 Task: Create List Brand Values in Board SaaS Sales Strategies to Workspace Crowdfunding Platforms. Create List Brand Personality in Board Sales Target Setting and Monitoring to Workspace Crowdfunding Platforms. Create List Brand Target Audience in Board Content Marketing Infographic Creation and Promotion Strategy to Workspace Crowdfunding Platforms
Action: Mouse moved to (85, 259)
Screenshot: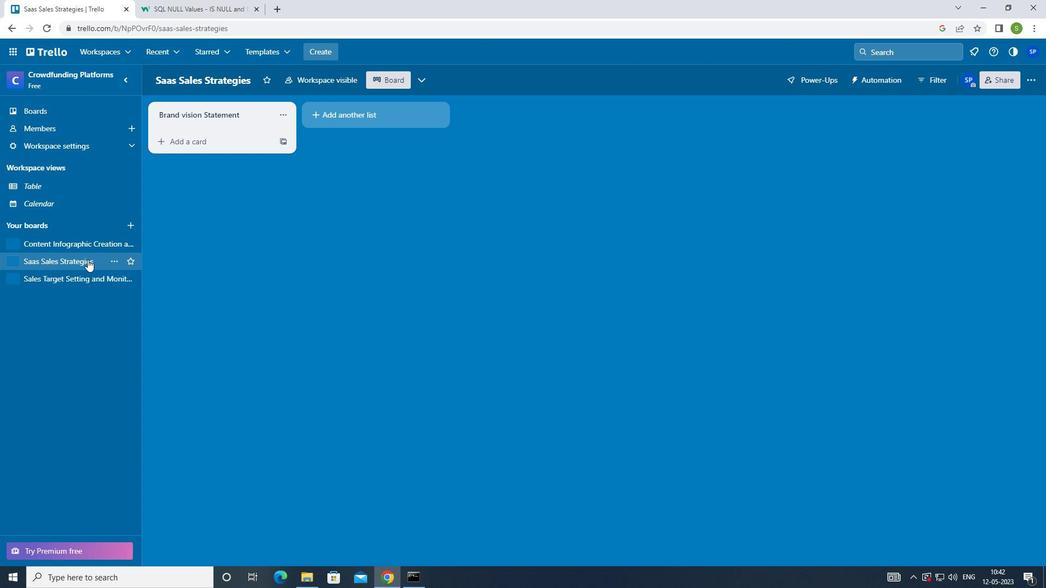 
Action: Mouse pressed left at (85, 259)
Screenshot: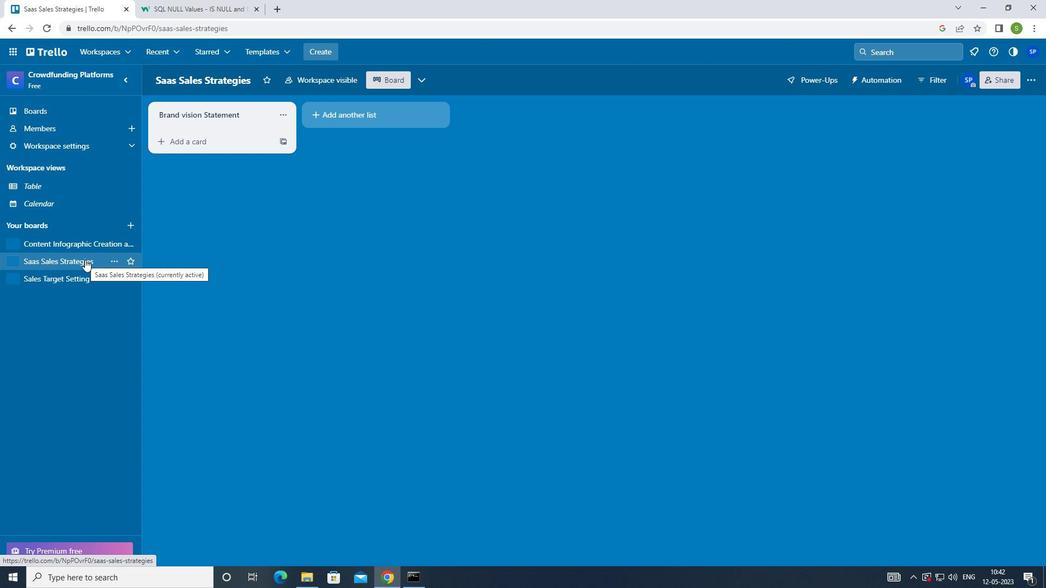 
Action: Mouse moved to (361, 114)
Screenshot: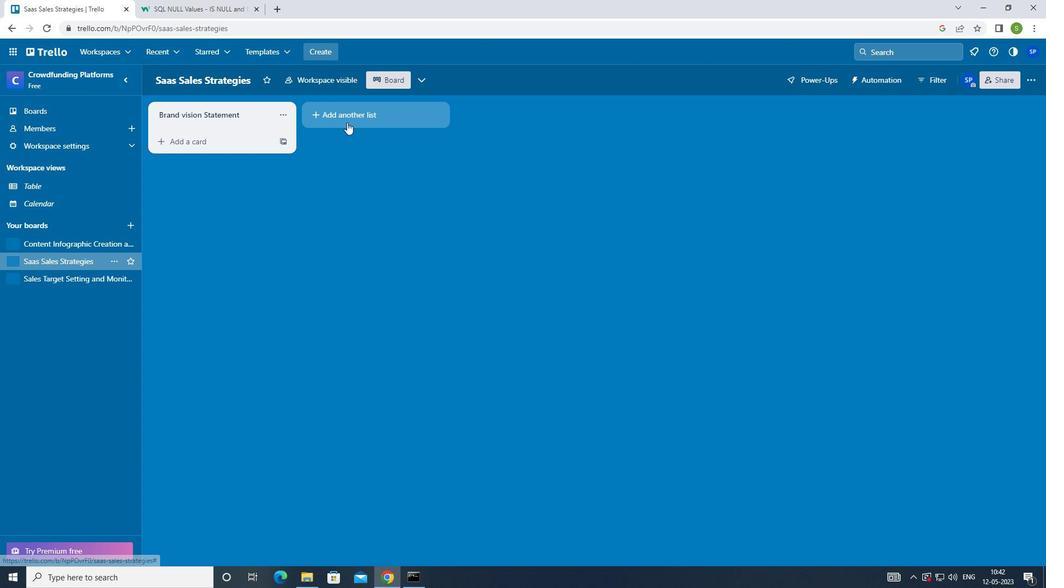 
Action: Mouse pressed left at (361, 114)
Screenshot: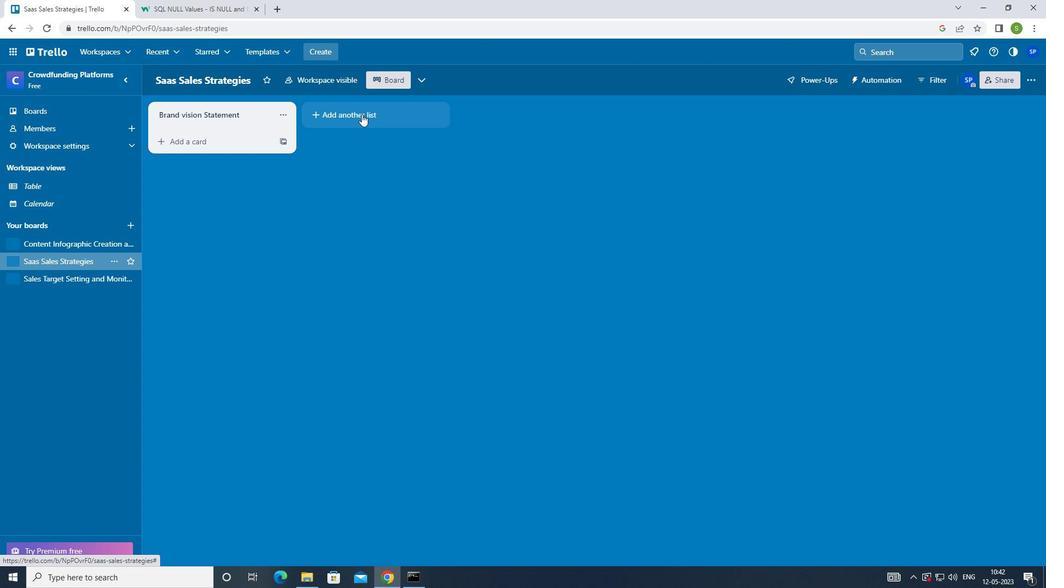 
Action: Mouse moved to (316, 259)
Screenshot: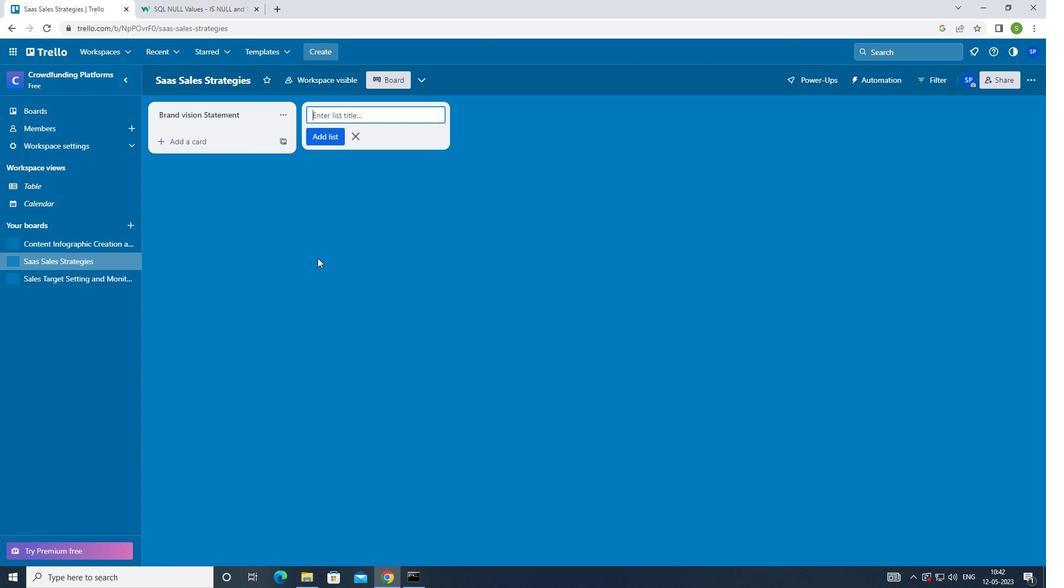 
Action: Key pressed <Key.shift>BRAND<Key.space><Key.shift>VALUES<Key.enter>
Screenshot: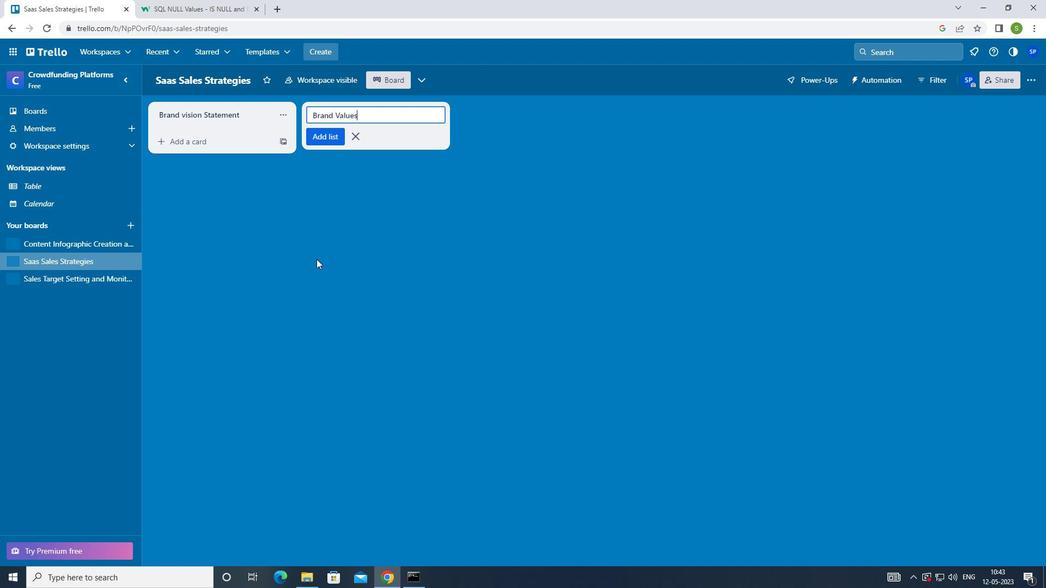 
Action: Mouse moved to (79, 279)
Screenshot: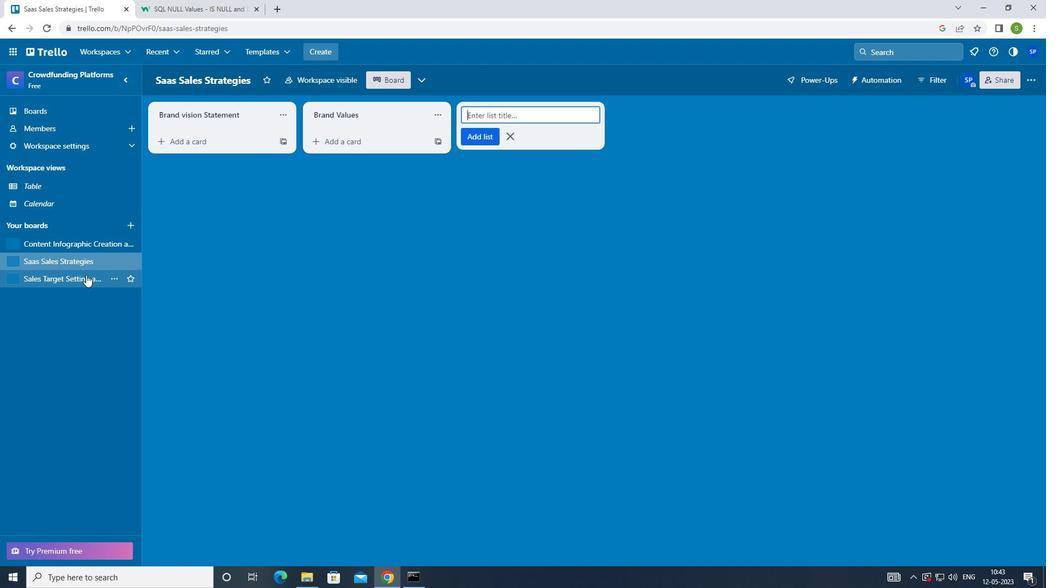 
Action: Mouse pressed left at (79, 279)
Screenshot: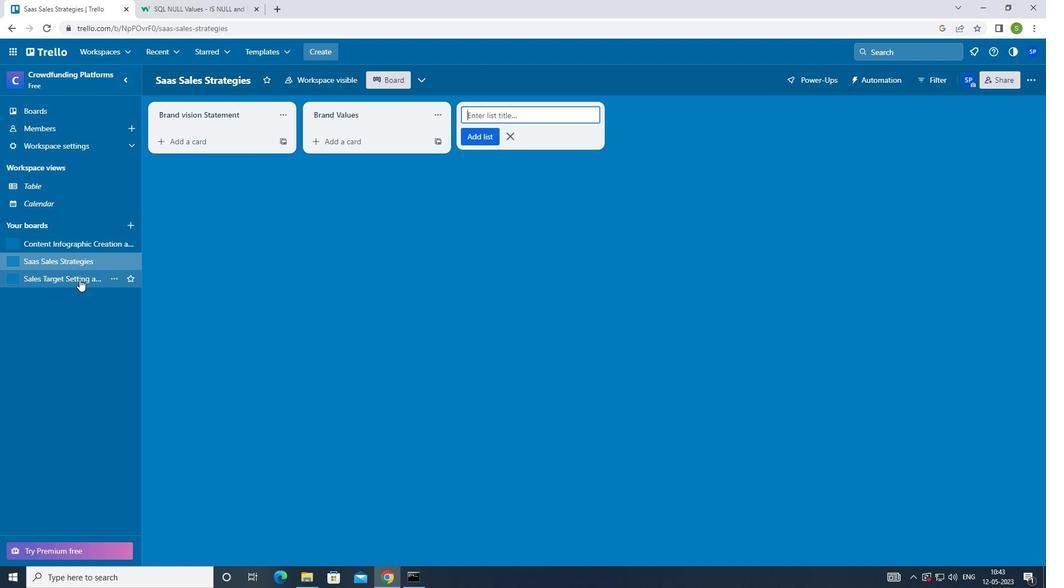 
Action: Mouse moved to (359, 120)
Screenshot: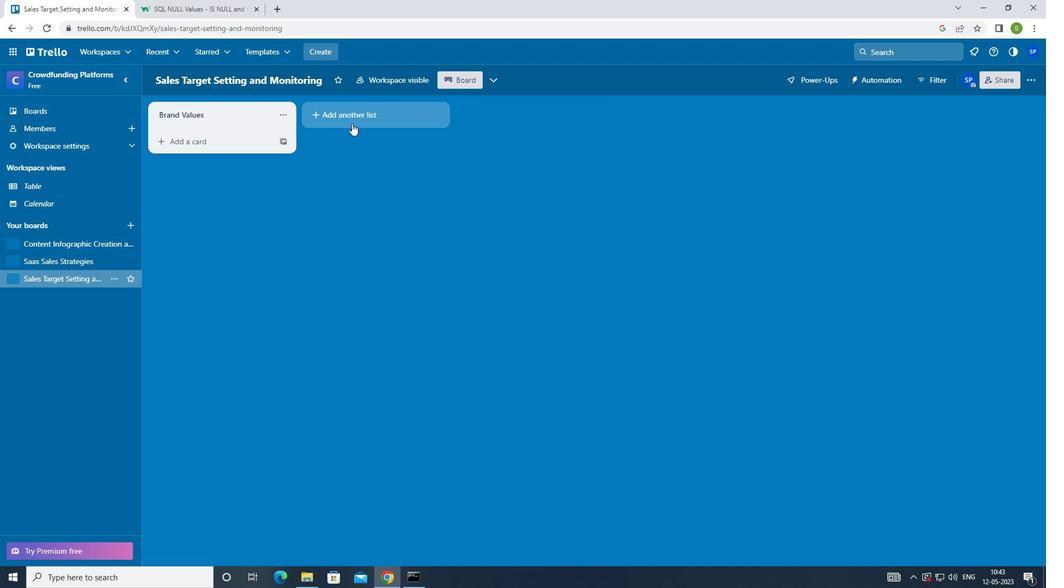 
Action: Mouse pressed left at (359, 120)
Screenshot: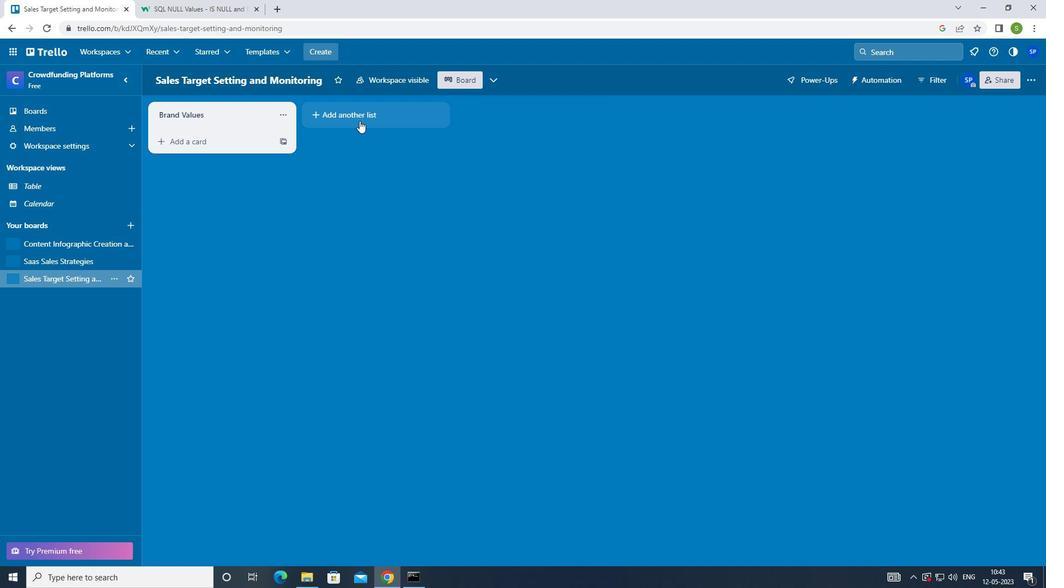 
Action: Mouse moved to (341, 208)
Screenshot: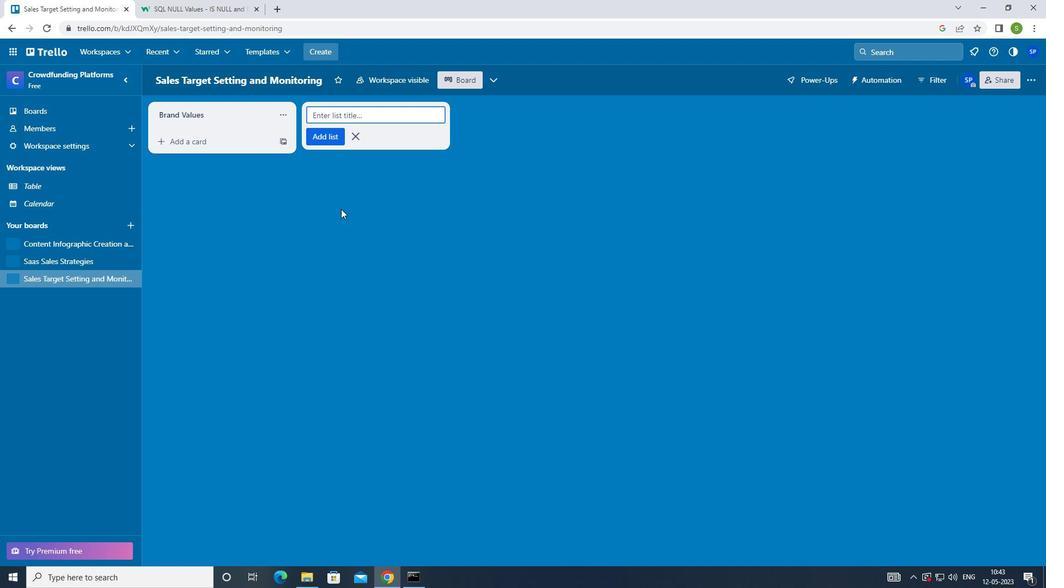 
Action: Key pressed <Key.shift>BRAND<Key.space><Key.shift_r>PERSONALITY<Key.enter>
Screenshot: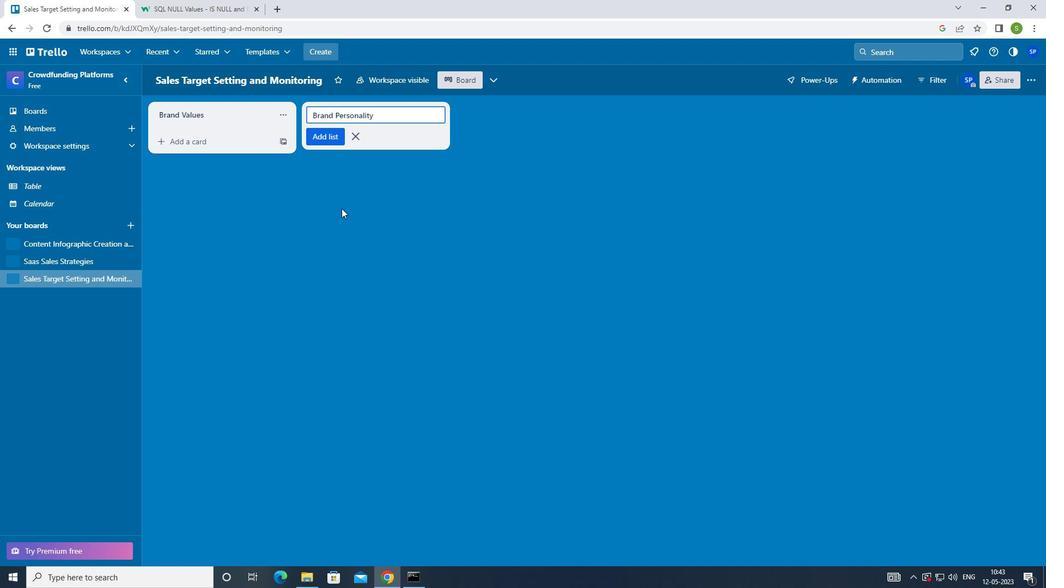 
Action: Mouse moved to (80, 239)
Screenshot: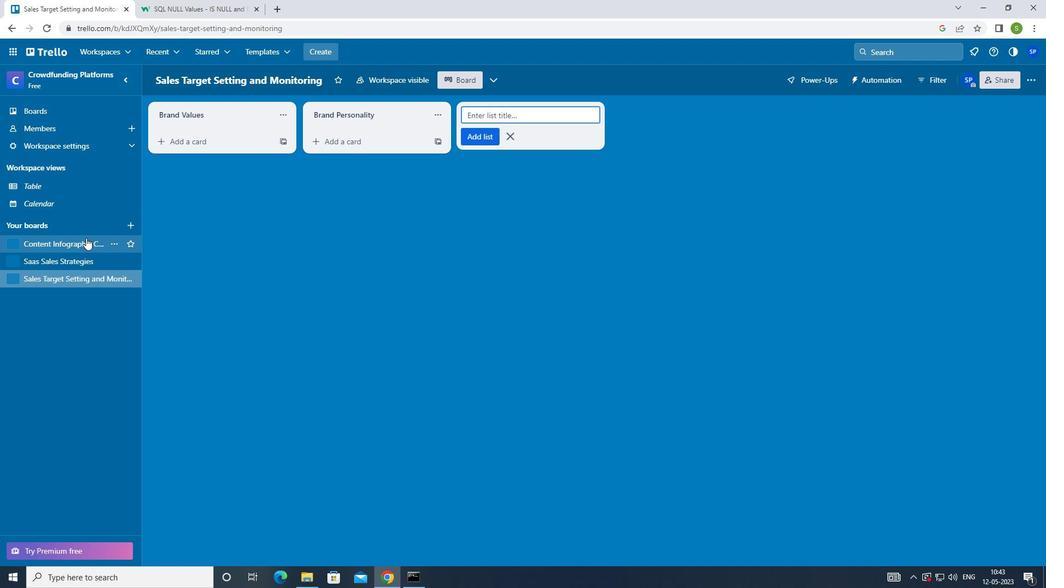 
Action: Mouse pressed left at (80, 239)
Screenshot: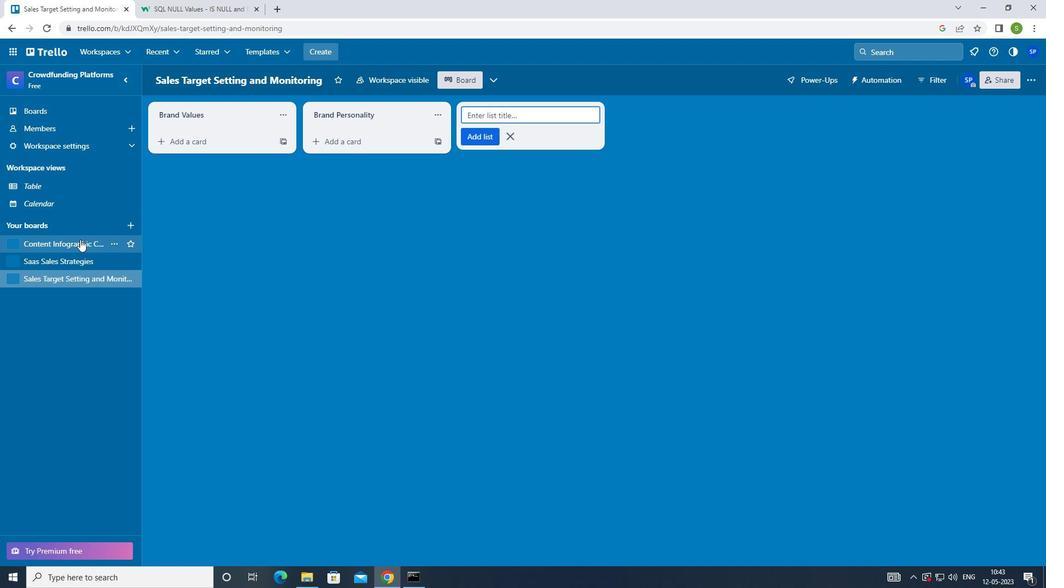 
Action: Mouse moved to (327, 115)
Screenshot: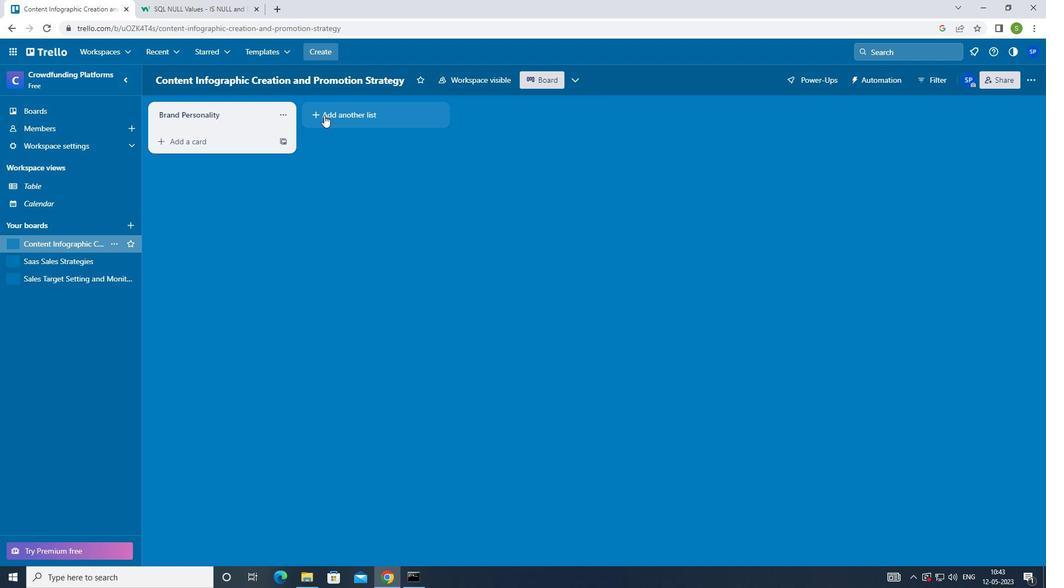 
Action: Mouse pressed left at (327, 115)
Screenshot: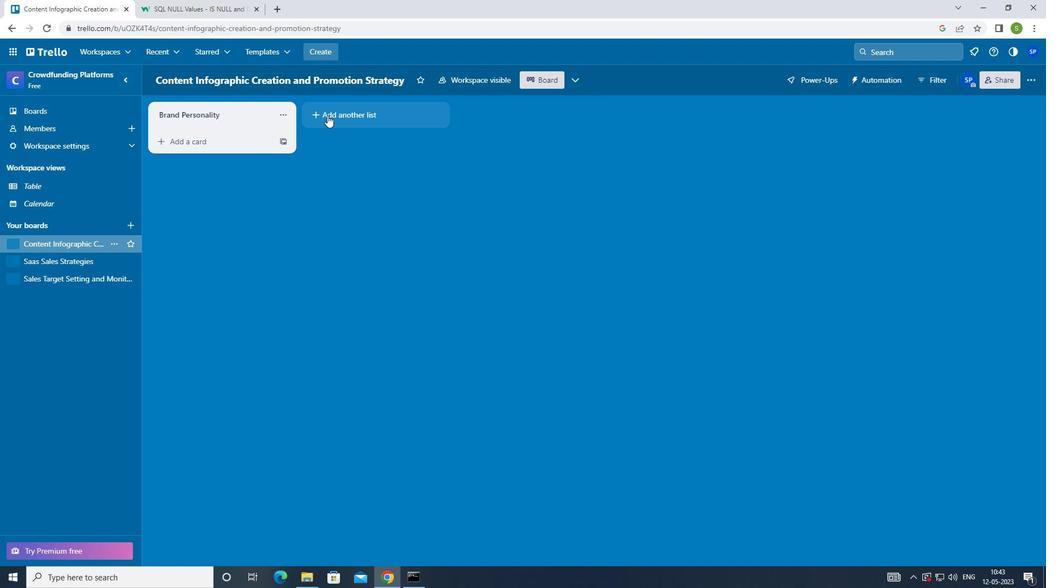 
Action: Mouse moved to (318, 231)
Screenshot: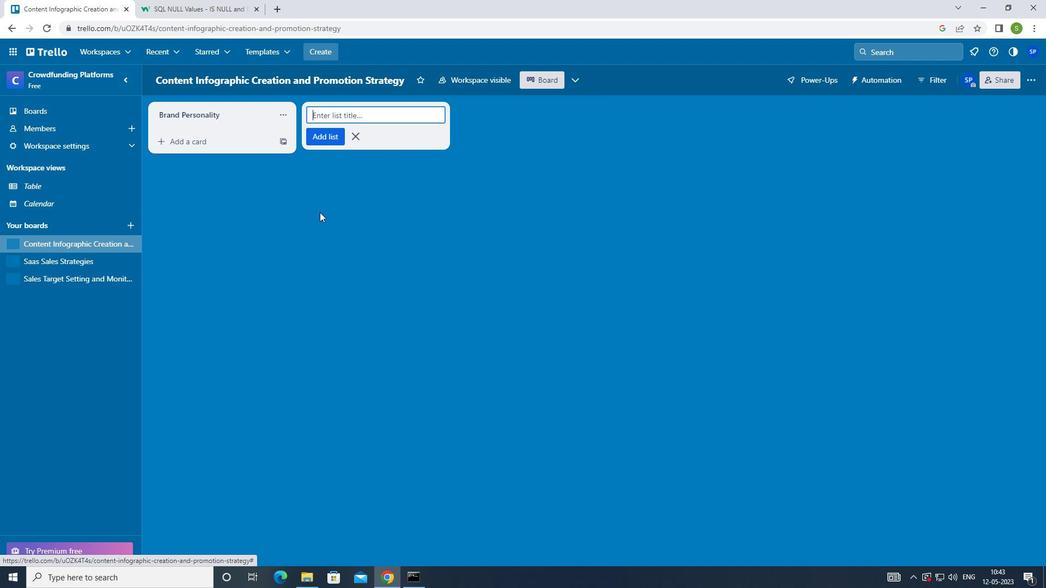 
Action: Key pressed <Key.shift>BRAND<Key.space><Key.shift_r><Key.shift_r><Key.shift_r><Key.shift_r><Key.shift_r><Key.shift_r><Key.shift_r><Key.shift_r><Key.shift_r><Key.shift_r><Key.shift_r><Key.shift_r><Key.shift_r><Key.shift_r><Key.shift_r><Key.shift_r><Key.shift_r><Key.shift_r><Key.shift_r><Key.shift_r><Key.shift_r><Key.shift_r>TARGET<Key.space><Key.shift>AUDIENCE<Key.enter><Key.f8>
Screenshot: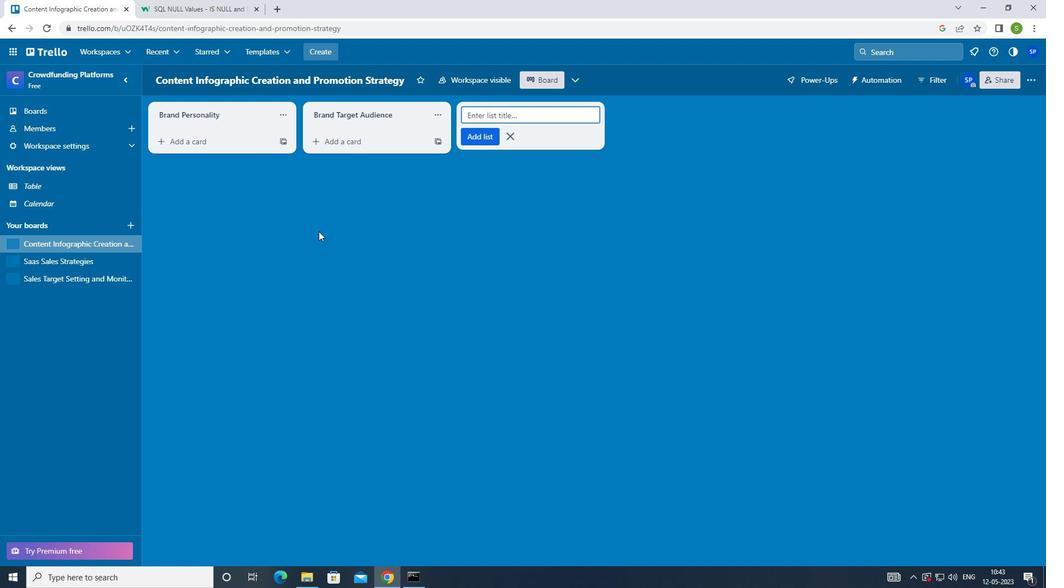 
